 Task: In the sheet Budget Analysis ToolFont size of heading  18 Font style of dataoswald 'Font size of data '9 Alignment of headline & dataAlign center.   Fill color in heading, Red Font color of dataIn the sheet  Attendance Sheet for Weekly Trackingbook
Action: Mouse moved to (93, 539)
Screenshot: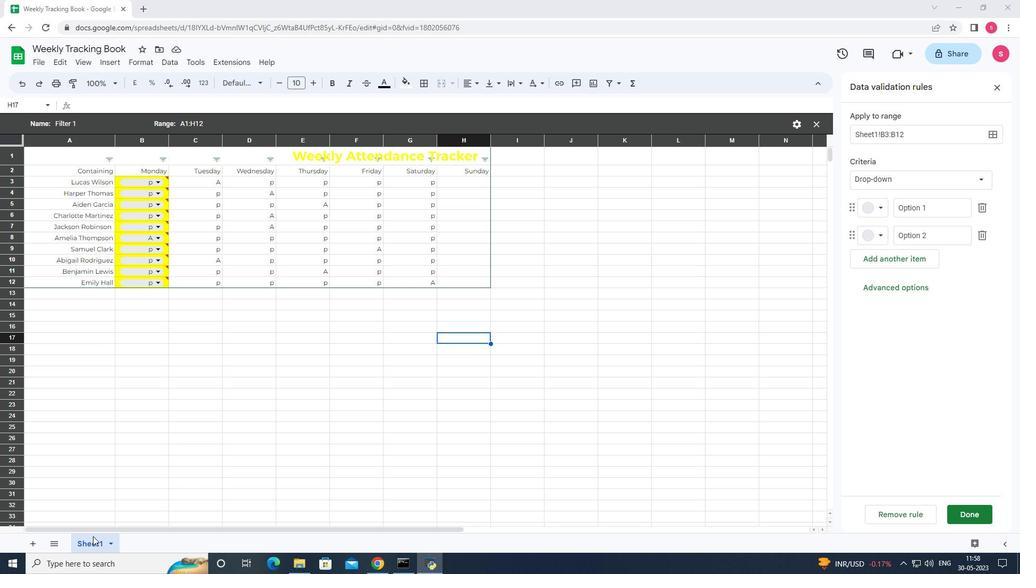 
Action: Mouse pressed left at (93, 539)
Screenshot: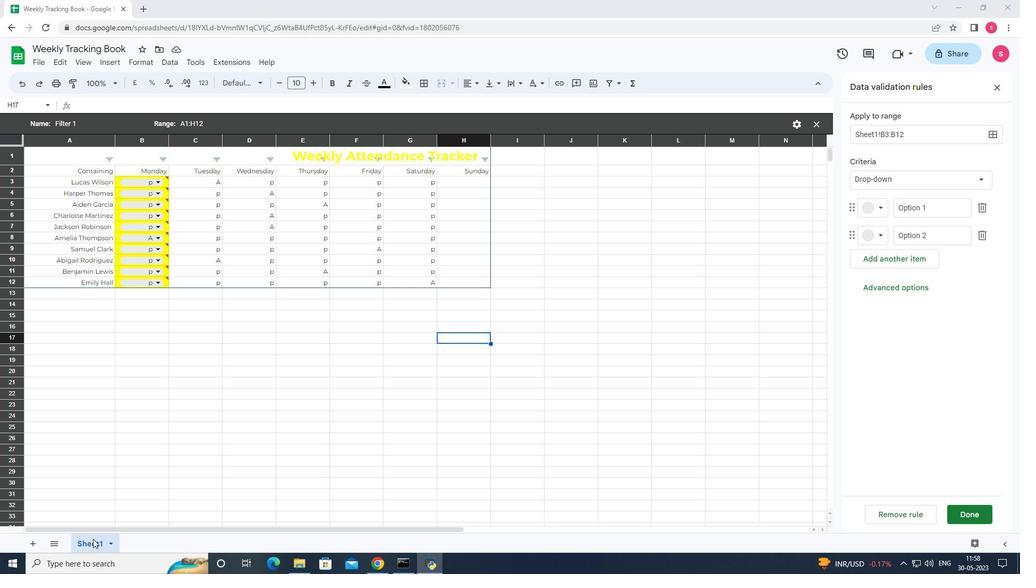 
Action: Mouse moved to (93, 539)
Screenshot: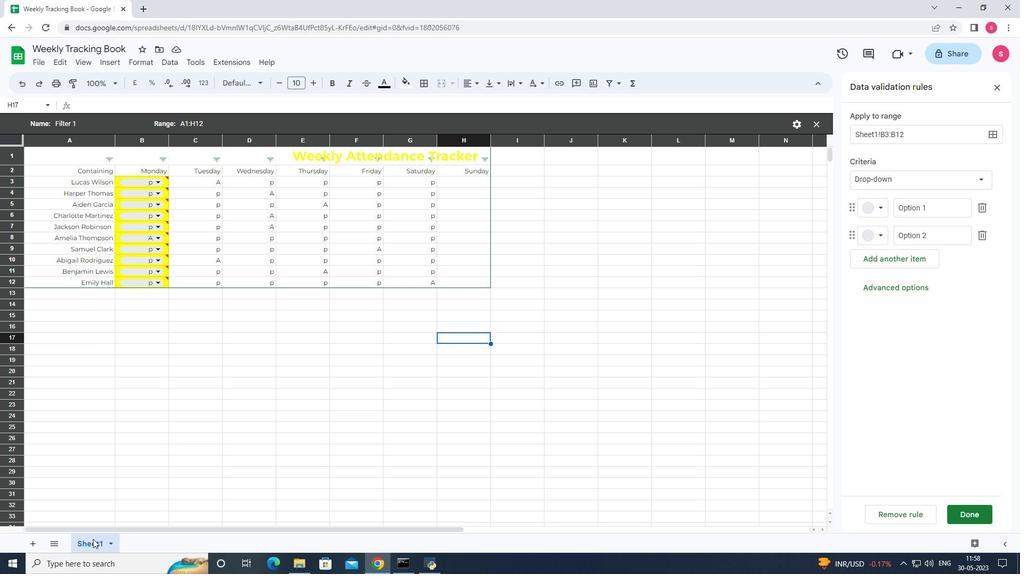 
Action: Mouse pressed left at (93, 539)
Screenshot: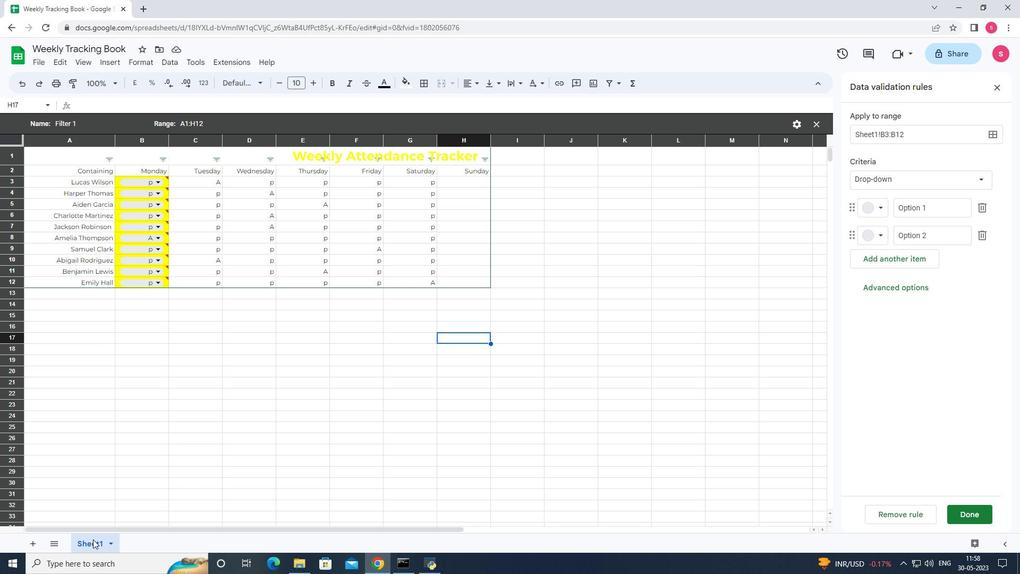 
Action: Mouse pressed left at (93, 539)
Screenshot: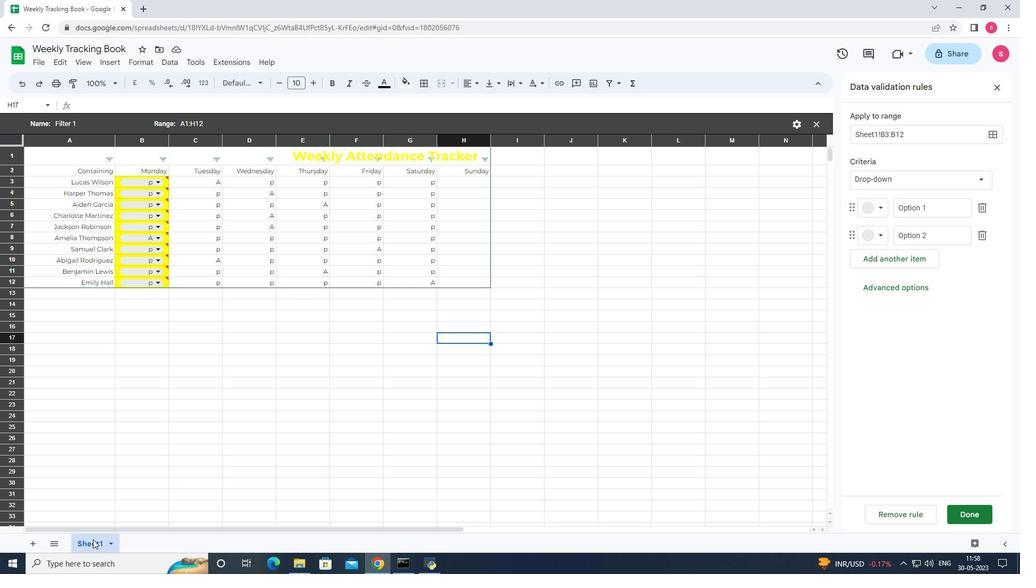 
Action: Key pressed <Key.shift>Budget<Key.space><Key.shift>Analysis<Key.space><Key.shift><Key.shift><Key.shift><Key.shift><Key.shift><Key.shift><Key.shift><Key.shift><Key.shift><Key.shift><Key.shift><Key.shift>Tool<Key.space><Key.shift><Key.enter>
Screenshot: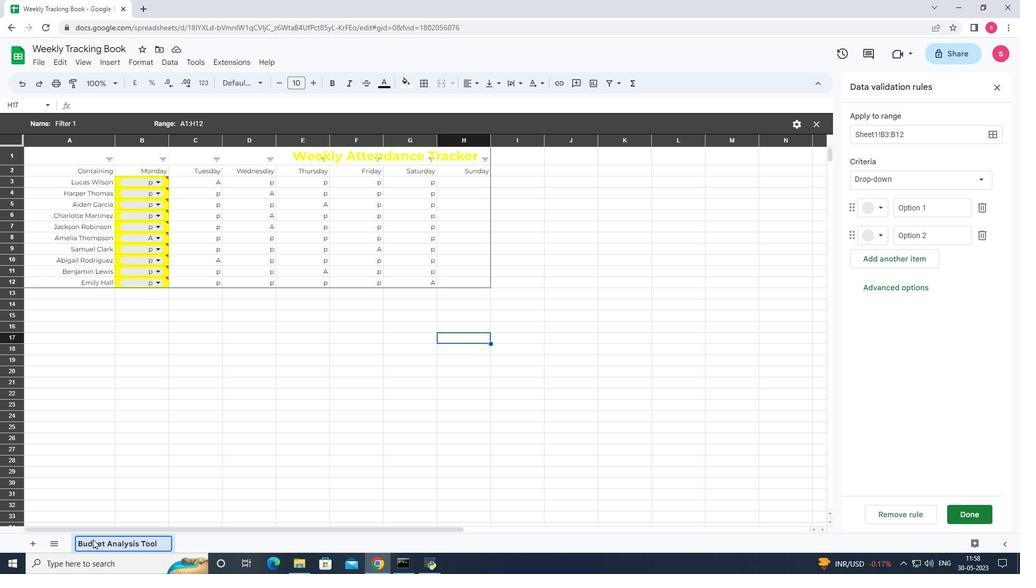 
Action: Mouse moved to (295, 160)
Screenshot: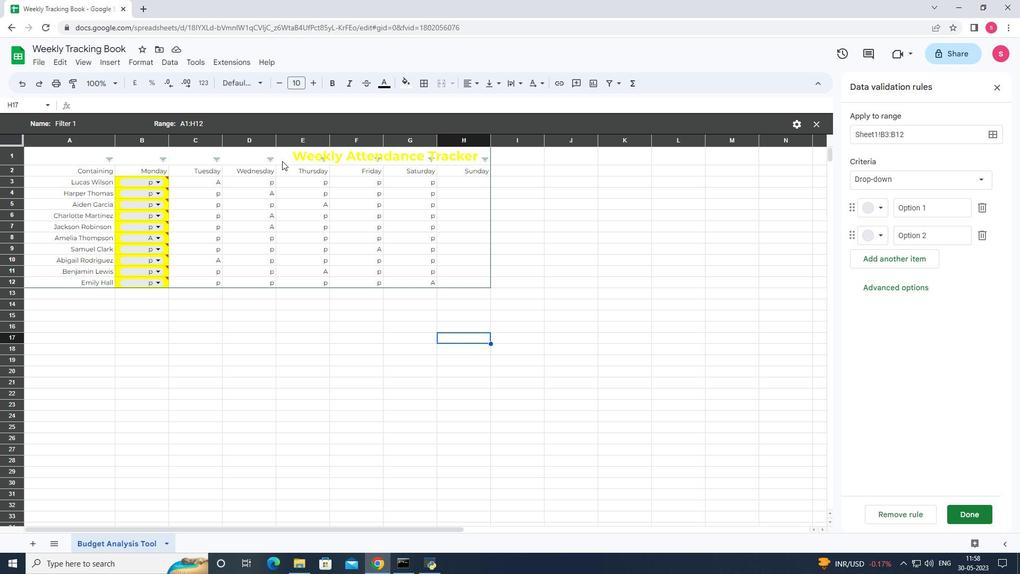 
Action: Mouse pressed left at (295, 160)
Screenshot: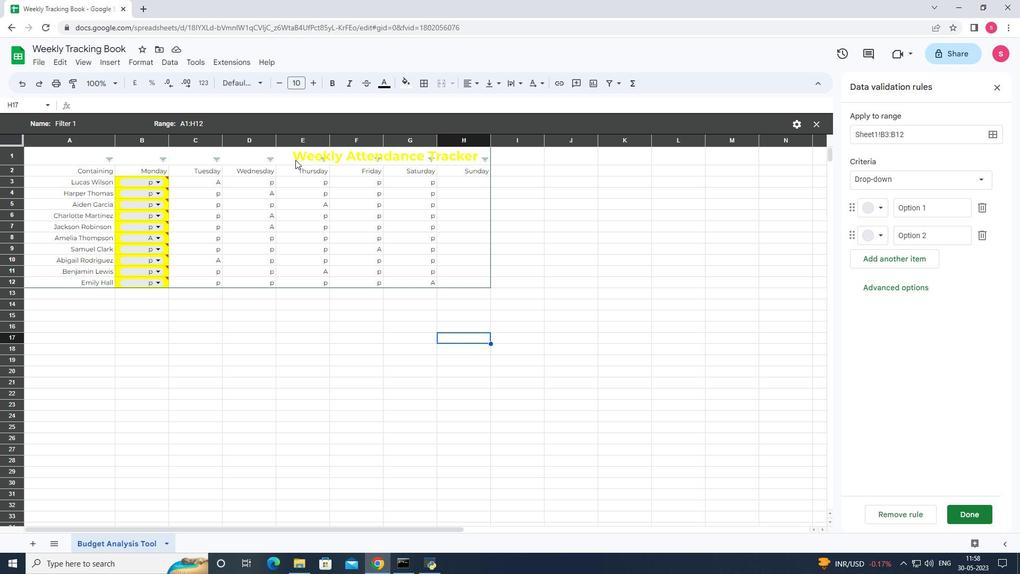 
Action: Mouse moved to (276, 85)
Screenshot: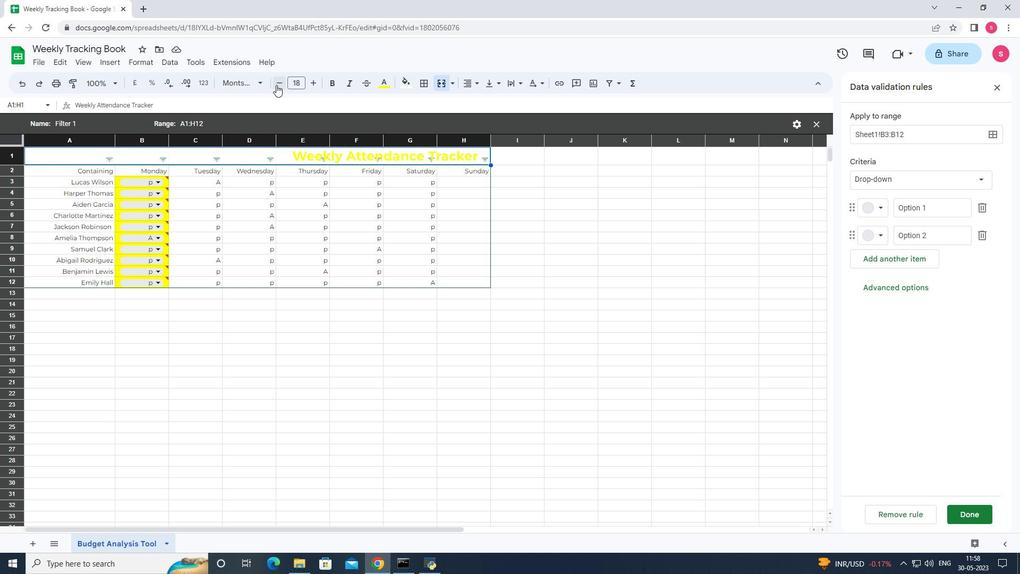 
Action: Mouse pressed left at (276, 85)
Screenshot: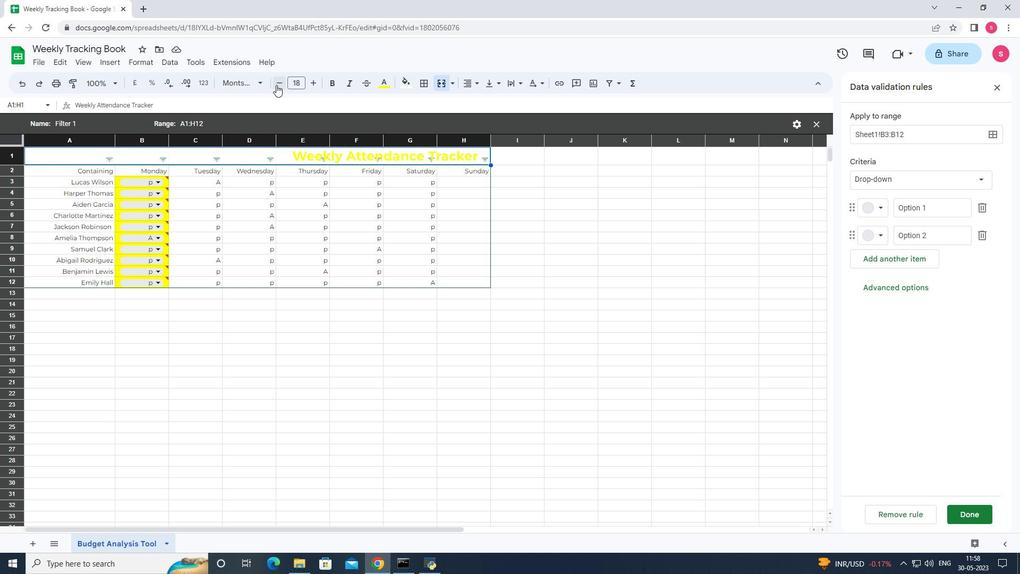
Action: Mouse moved to (312, 82)
Screenshot: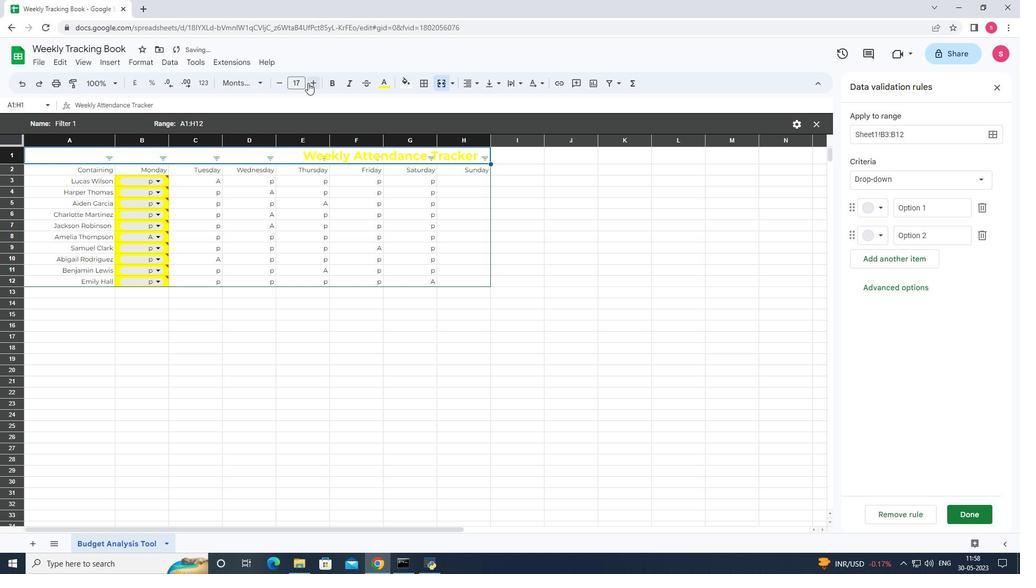 
Action: Mouse pressed left at (312, 82)
Screenshot: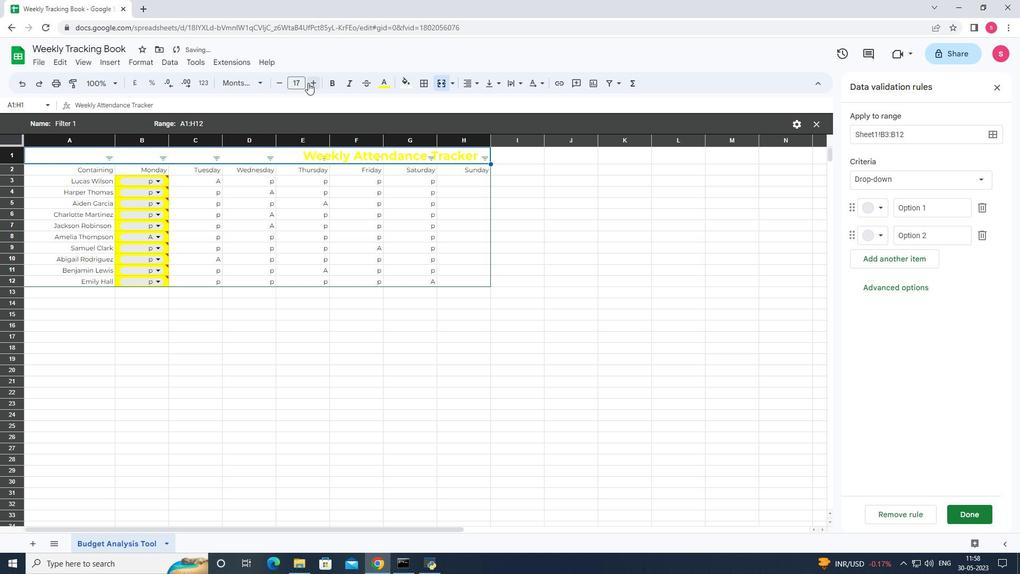 
Action: Mouse moved to (77, 168)
Screenshot: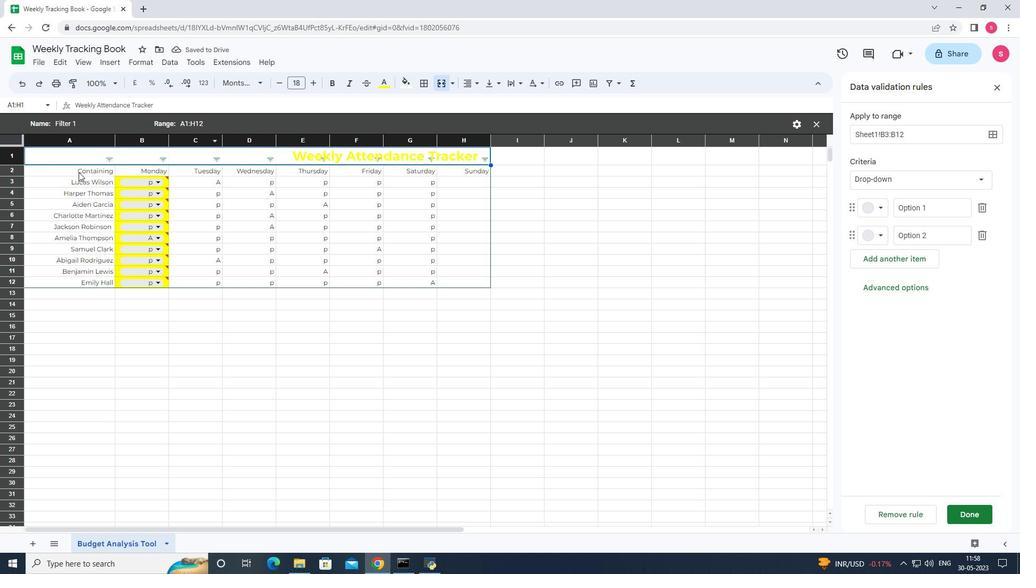 
Action: Mouse pressed left at (77, 168)
Screenshot: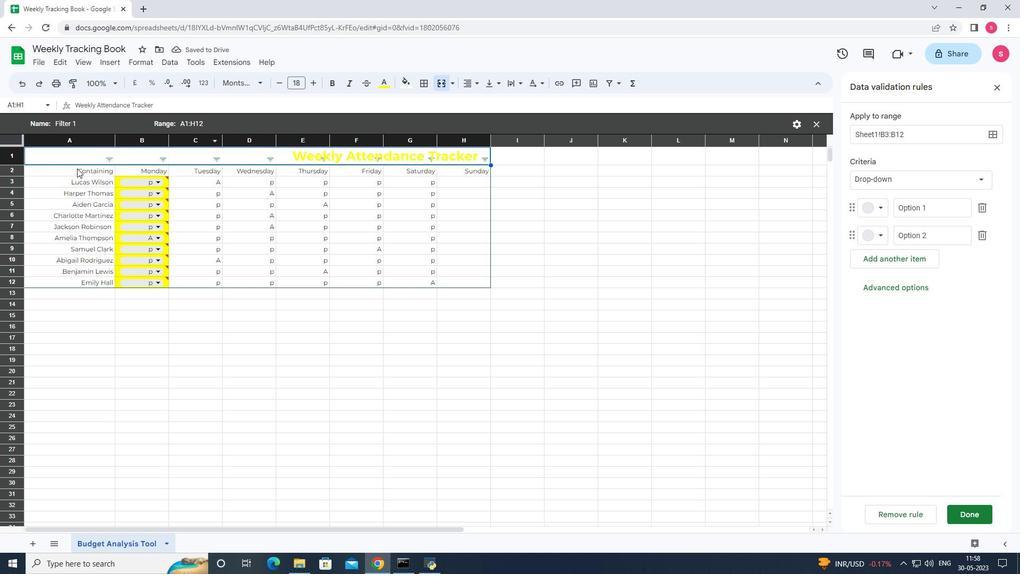 
Action: Mouse moved to (258, 83)
Screenshot: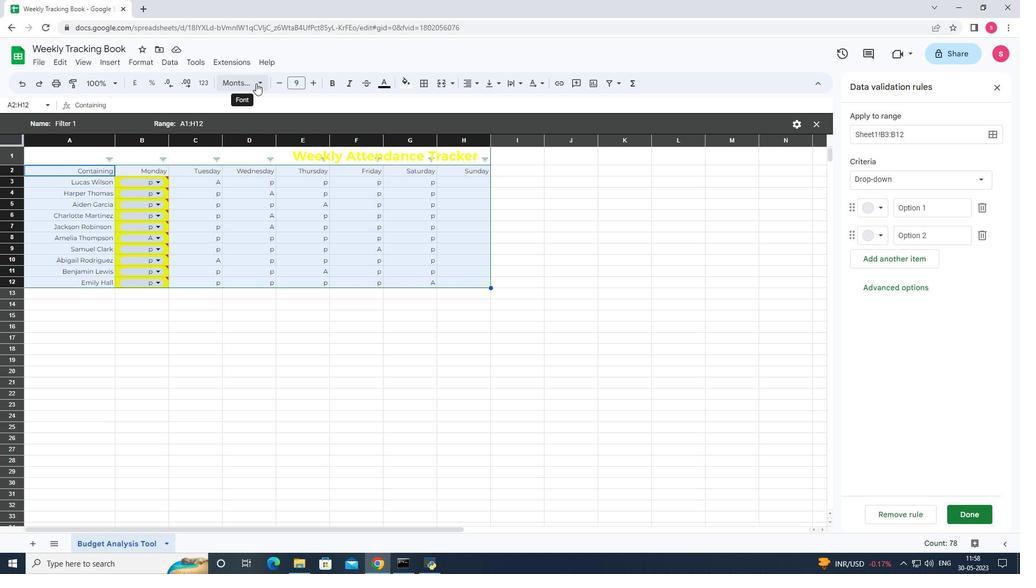 
Action: Mouse pressed left at (258, 83)
Screenshot: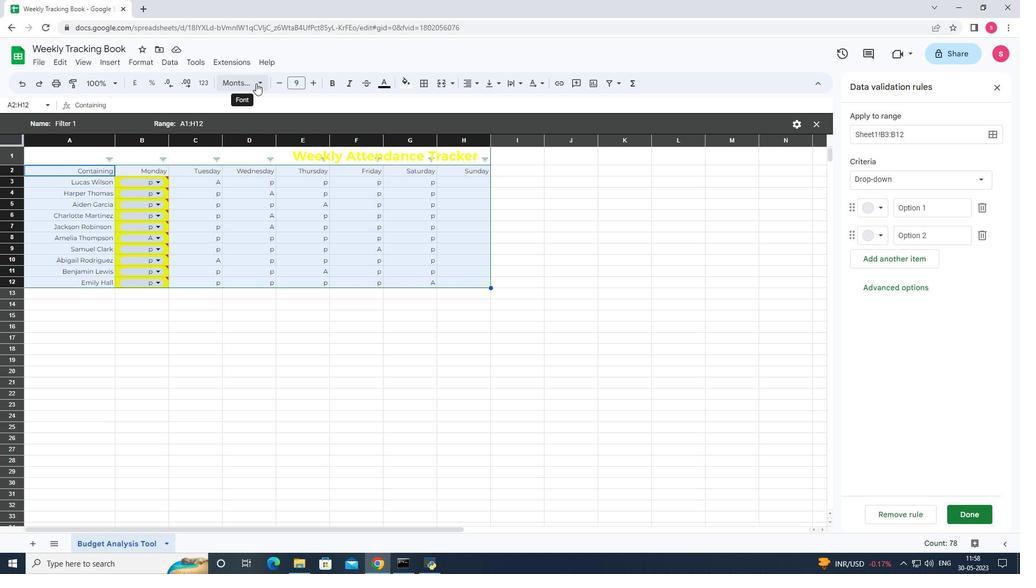 
Action: Mouse moved to (250, 203)
Screenshot: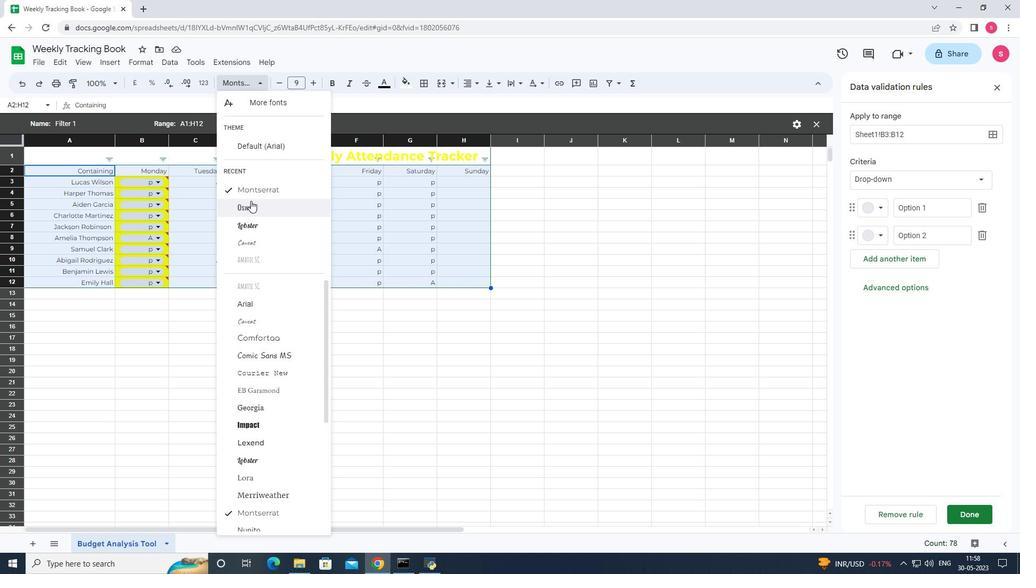 
Action: Mouse pressed left at (250, 203)
Screenshot: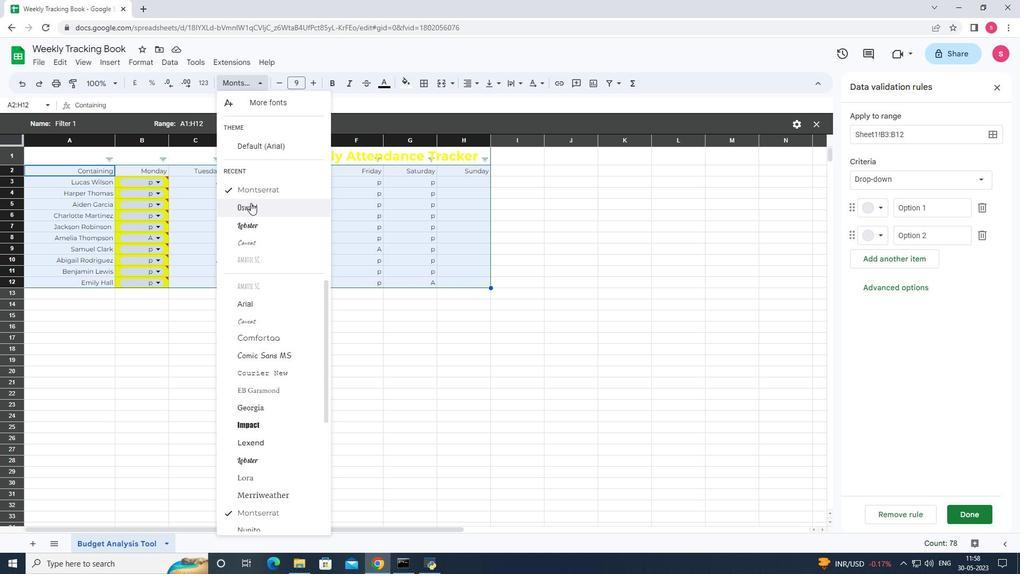 
Action: Mouse moved to (311, 84)
Screenshot: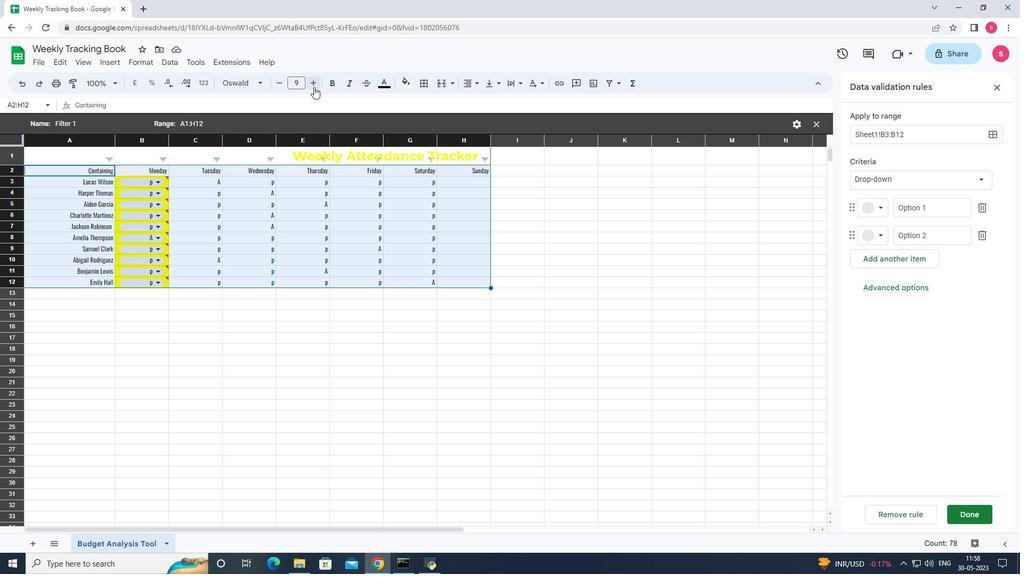 
Action: Mouse pressed left at (311, 84)
Screenshot: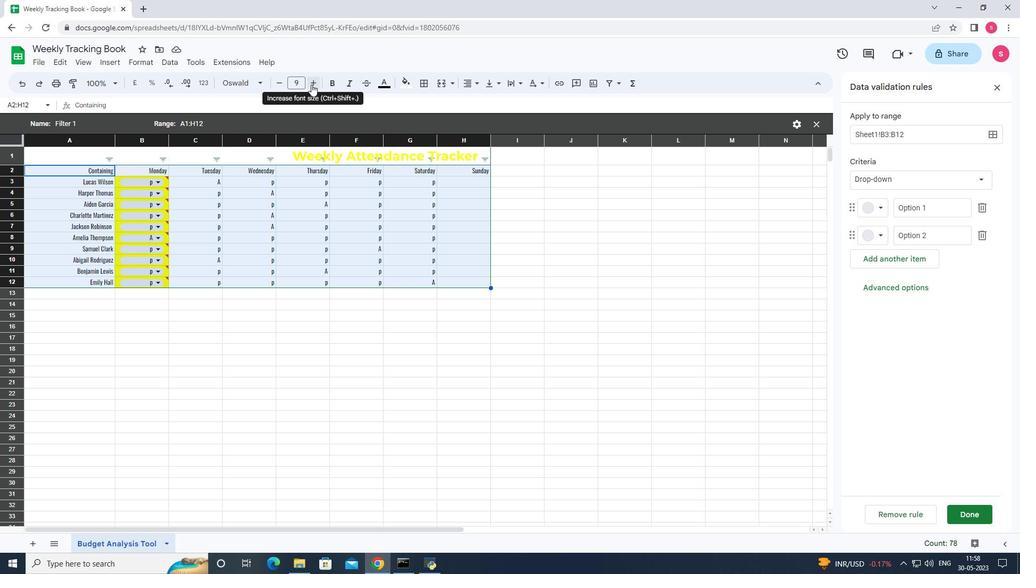 
Action: Mouse moved to (285, 85)
Screenshot: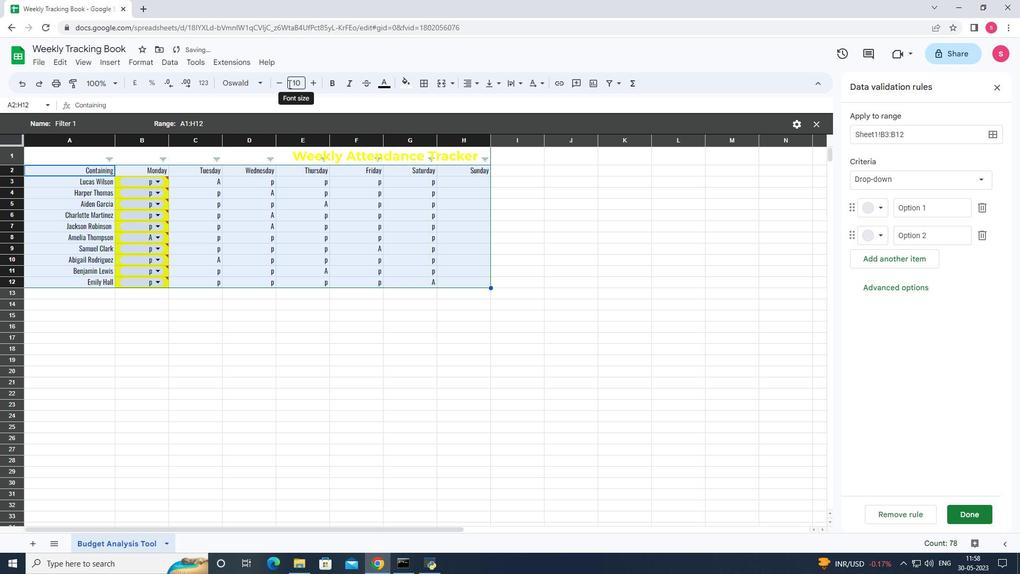 
Action: Mouse pressed left at (285, 85)
Screenshot: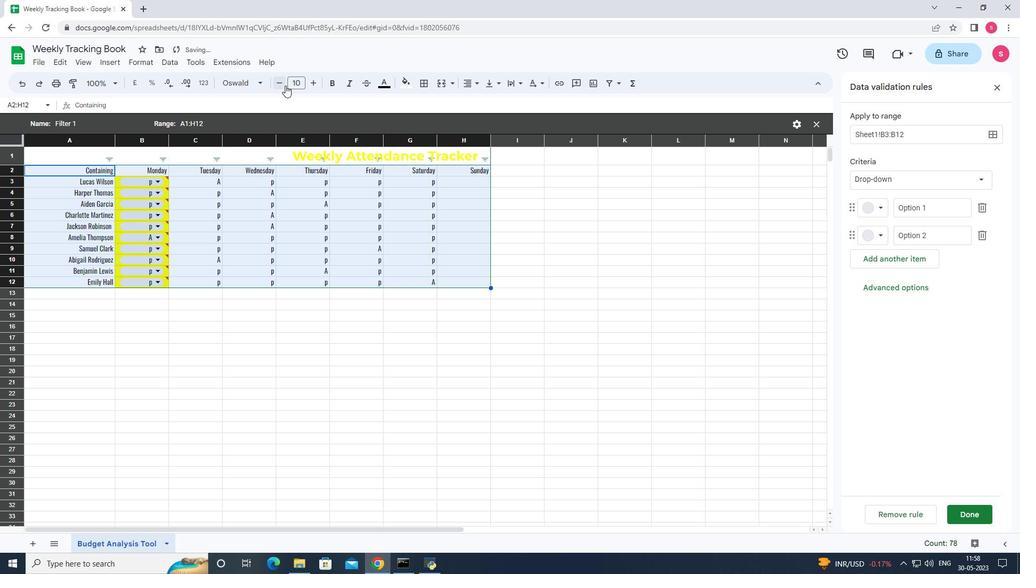 
Action: Mouse moved to (259, 155)
Screenshot: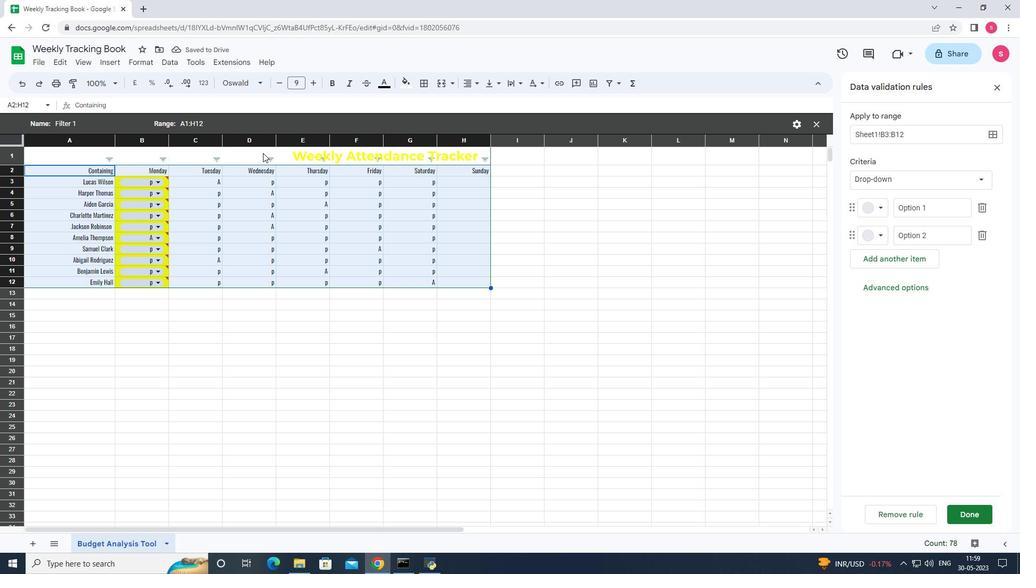 
Action: Mouse pressed left at (259, 155)
Screenshot: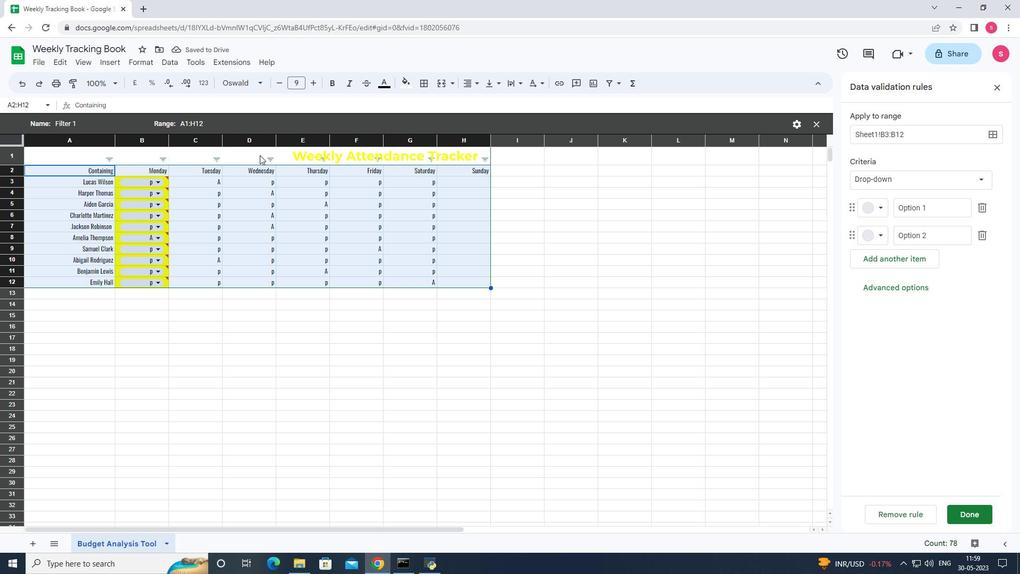 
Action: Mouse moved to (473, 84)
Screenshot: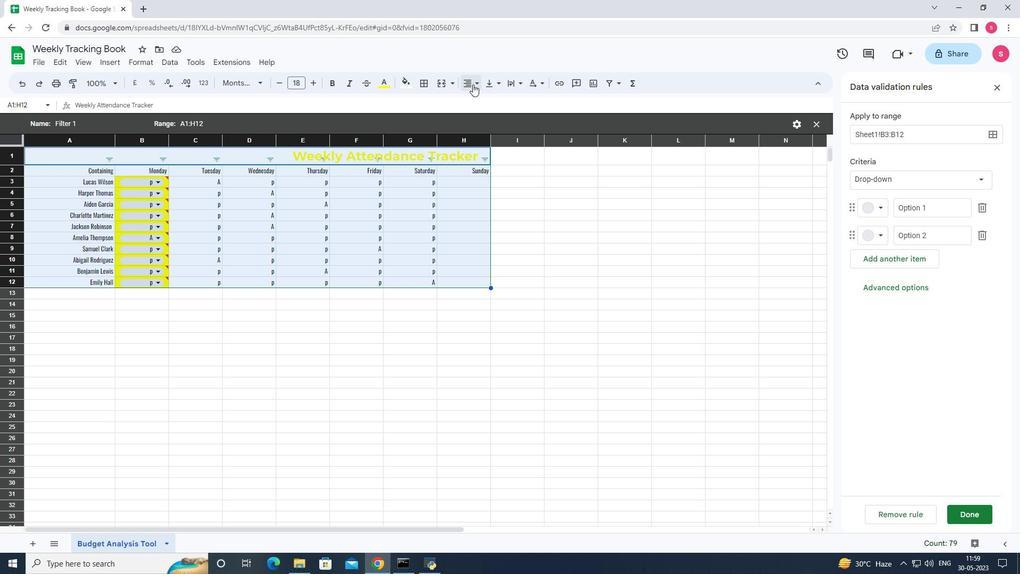 
Action: Mouse pressed left at (473, 84)
Screenshot: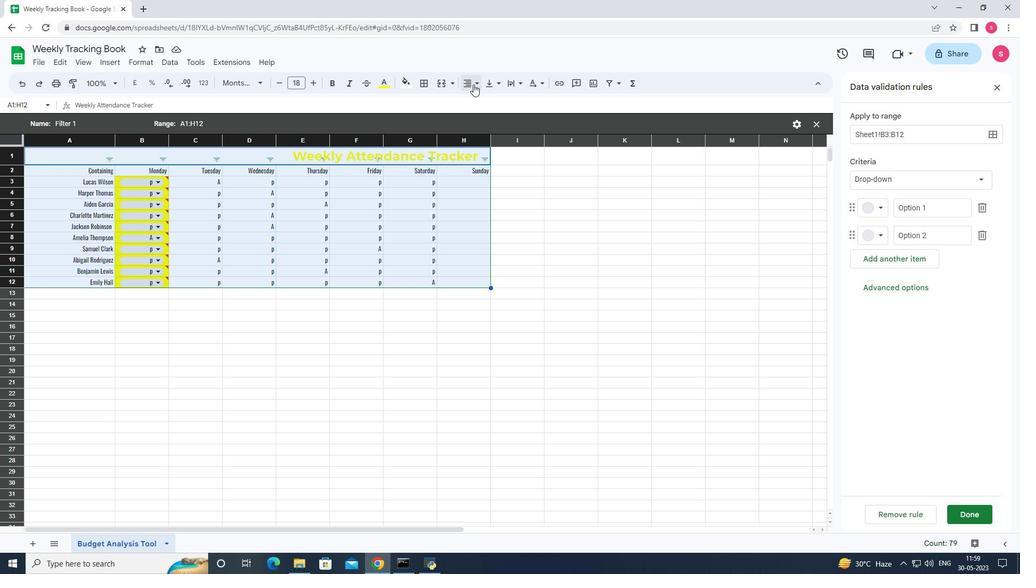 
Action: Mouse moved to (488, 107)
Screenshot: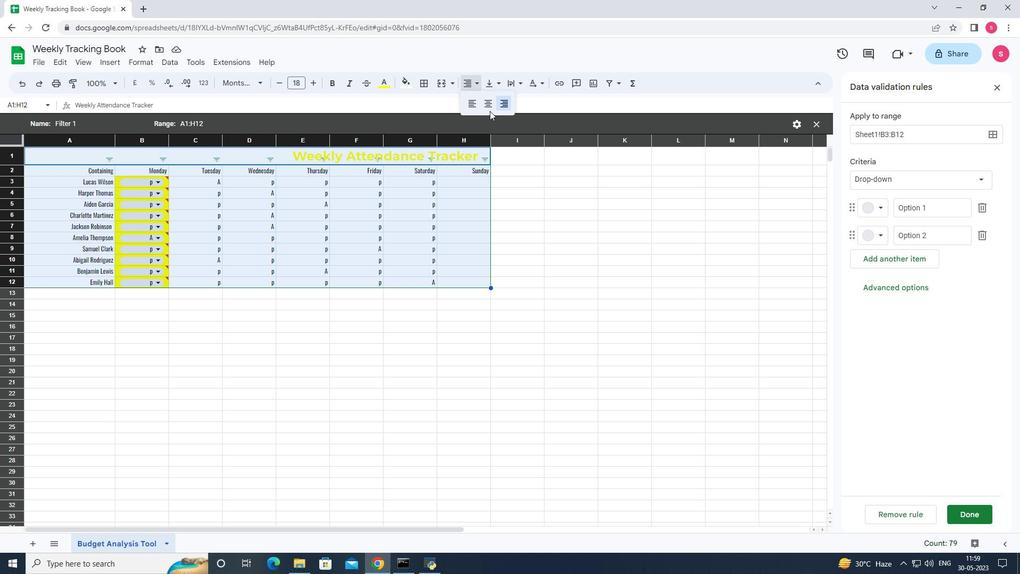 
Action: Mouse pressed left at (488, 107)
Screenshot: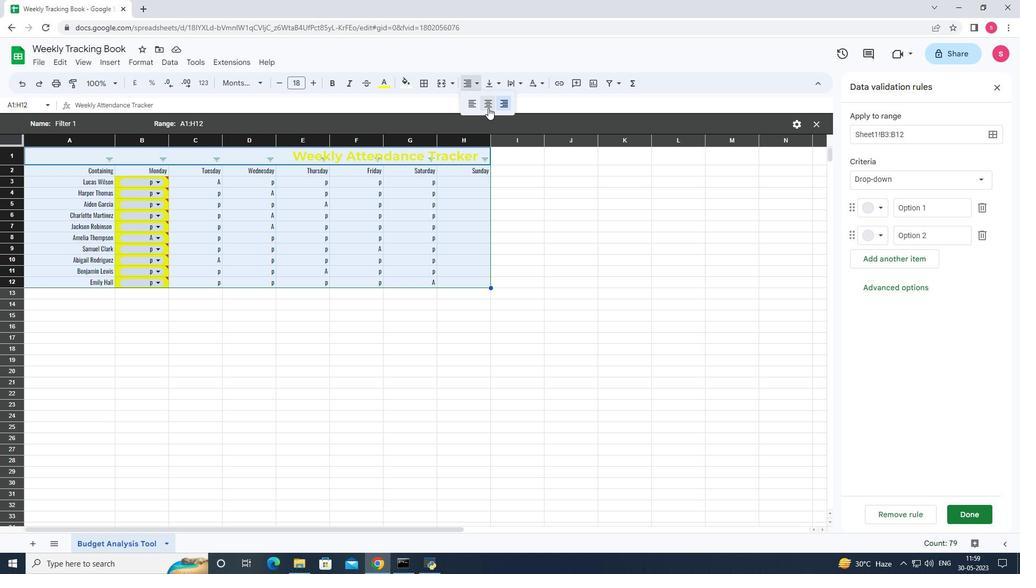 
Action: Mouse moved to (392, 159)
Screenshot: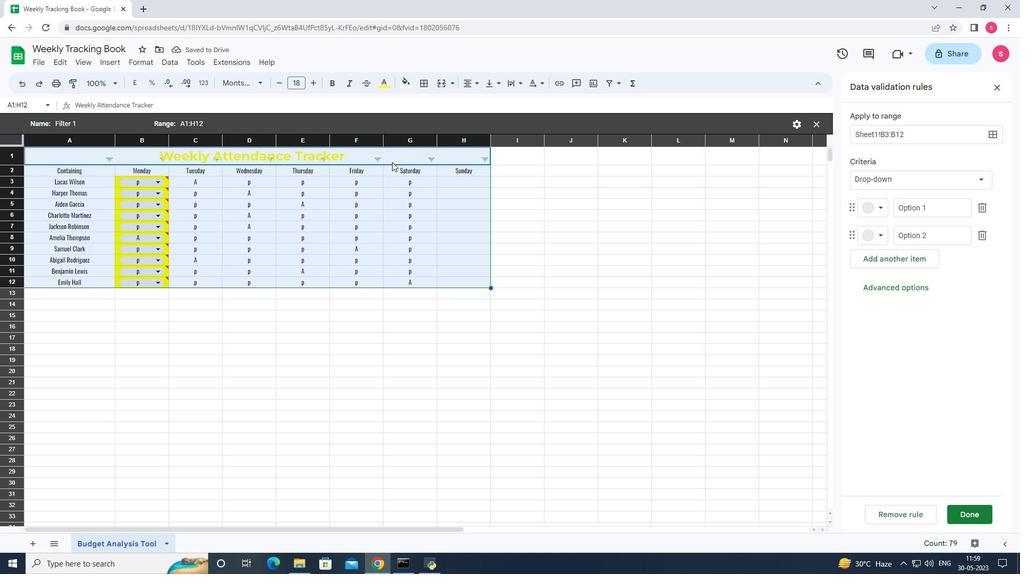 
Action: Mouse pressed left at (392, 159)
Screenshot: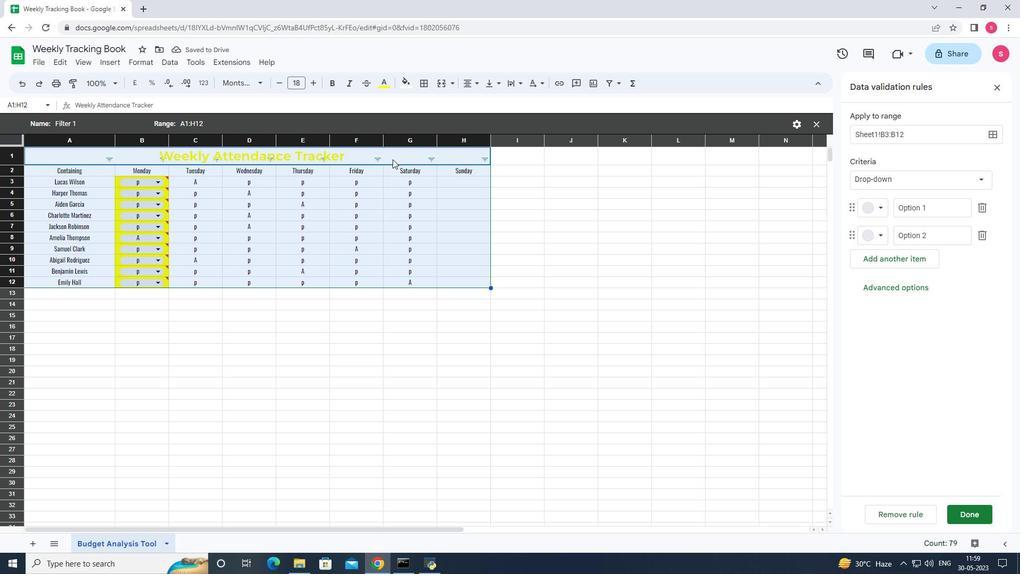 
Action: Mouse moved to (402, 81)
Screenshot: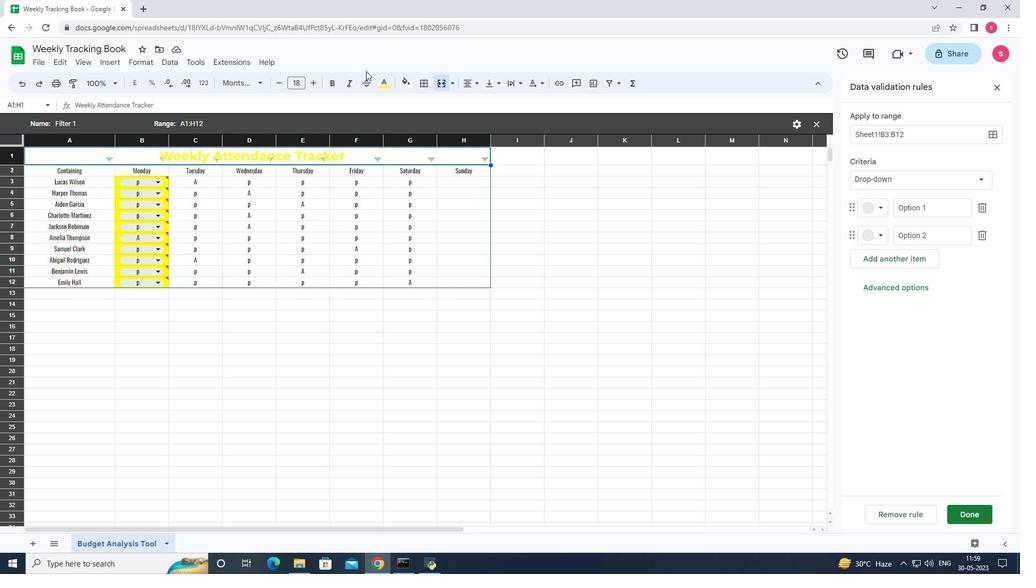 
Action: Mouse pressed left at (402, 81)
Screenshot: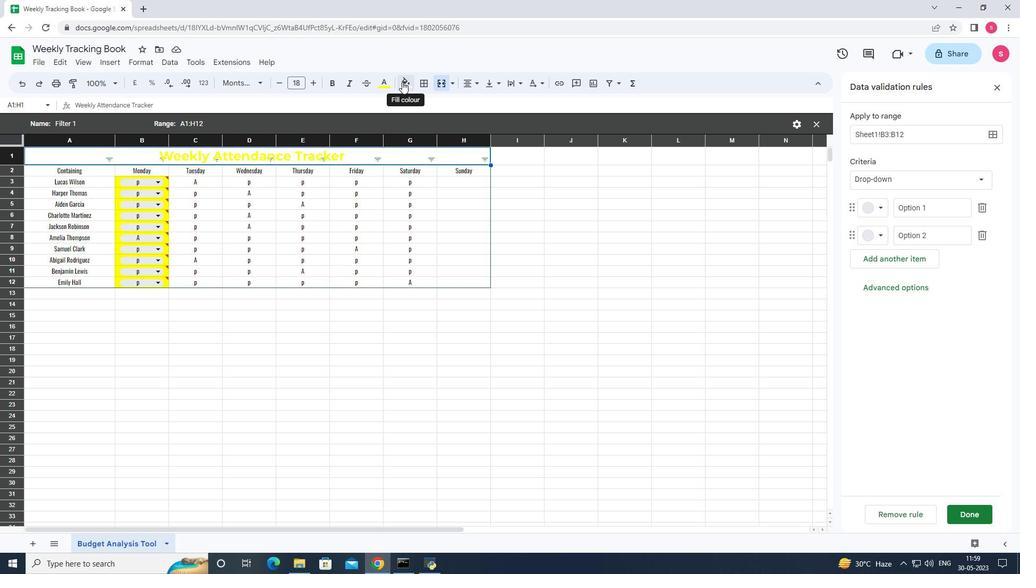 
Action: Mouse moved to (419, 129)
Screenshot: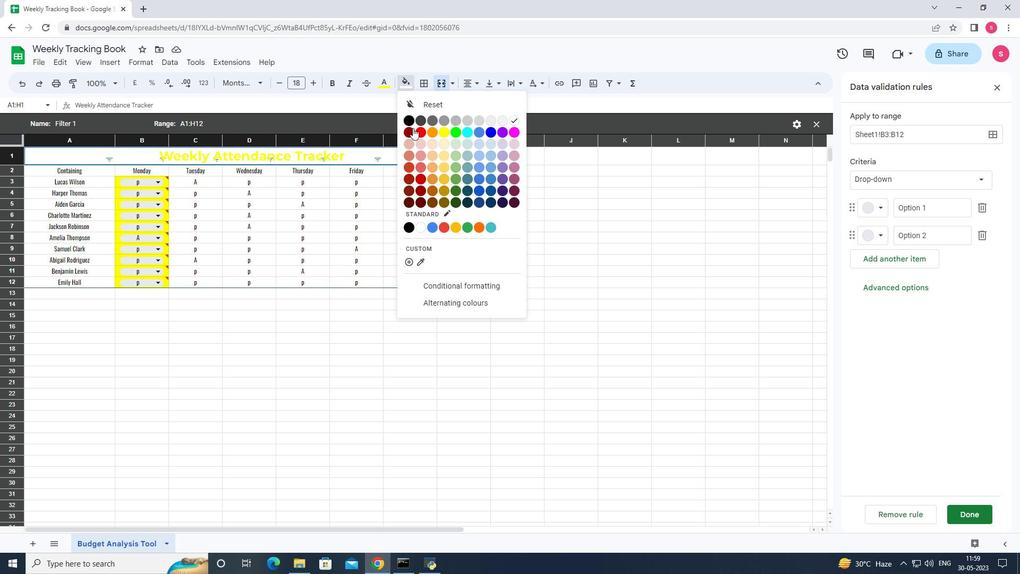 
Action: Mouse pressed left at (419, 129)
Screenshot: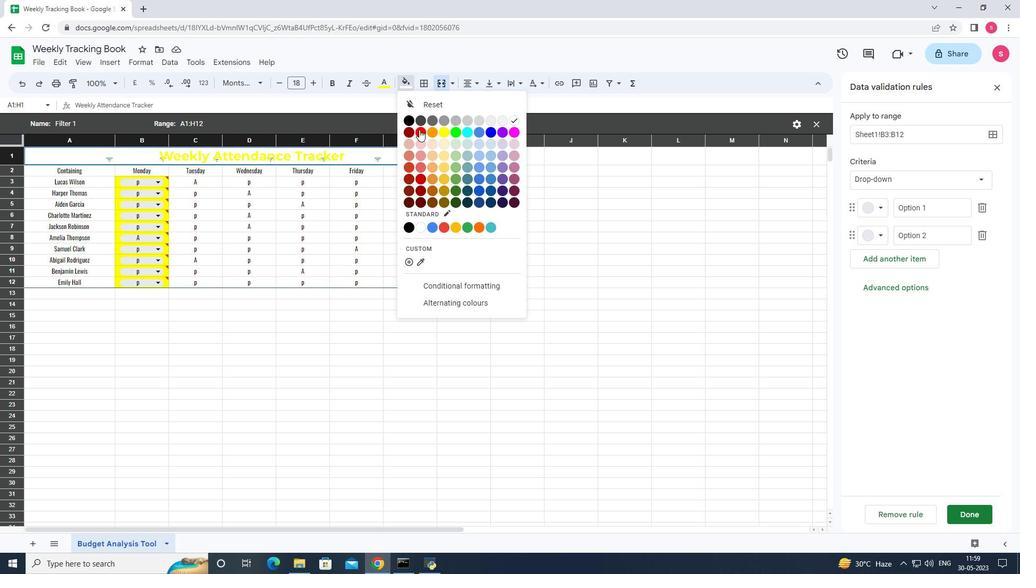 
Action: Mouse moved to (98, 169)
Screenshot: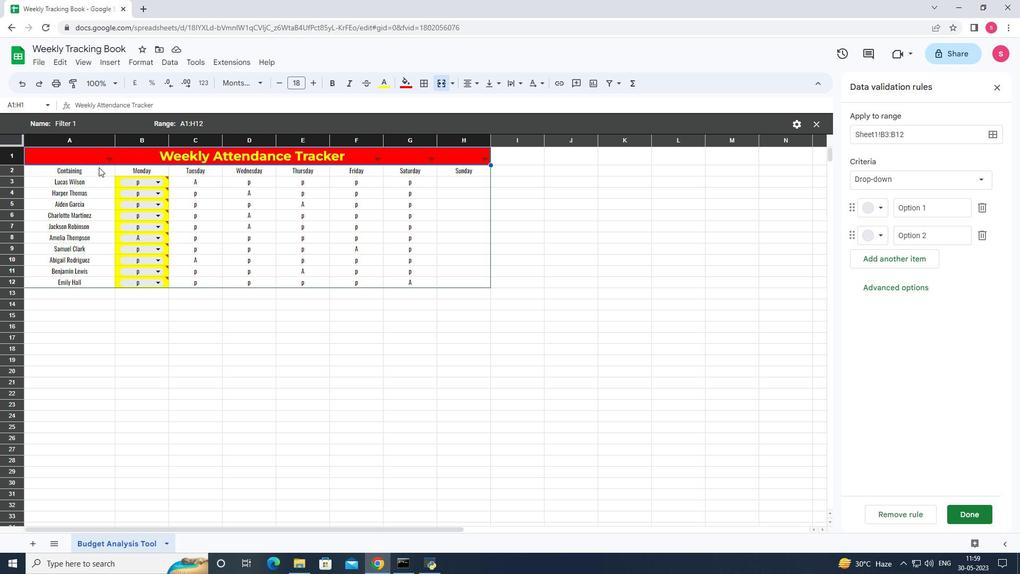 
Action: Mouse pressed left at (98, 169)
Screenshot: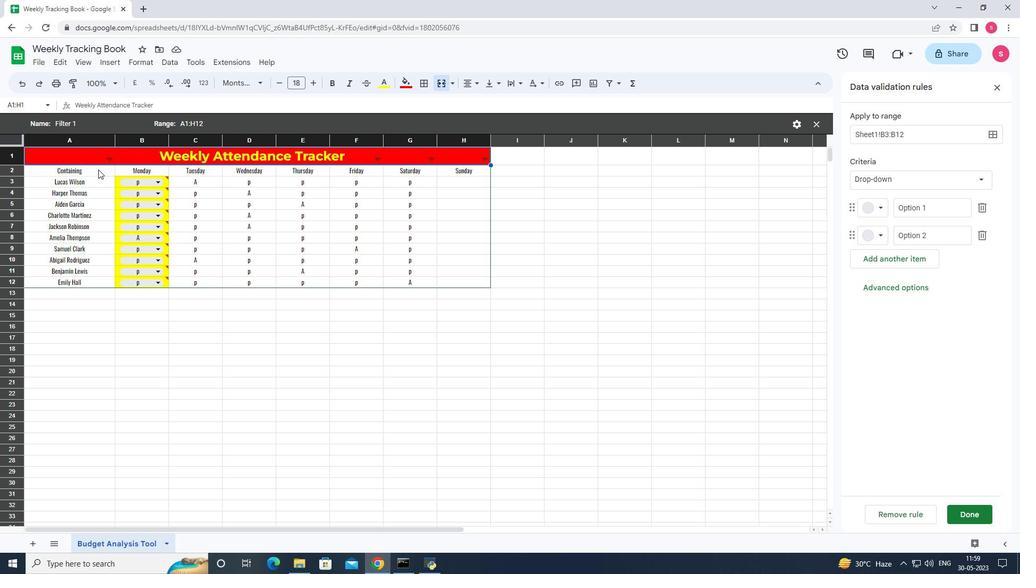 
Action: Mouse moved to (389, 84)
Screenshot: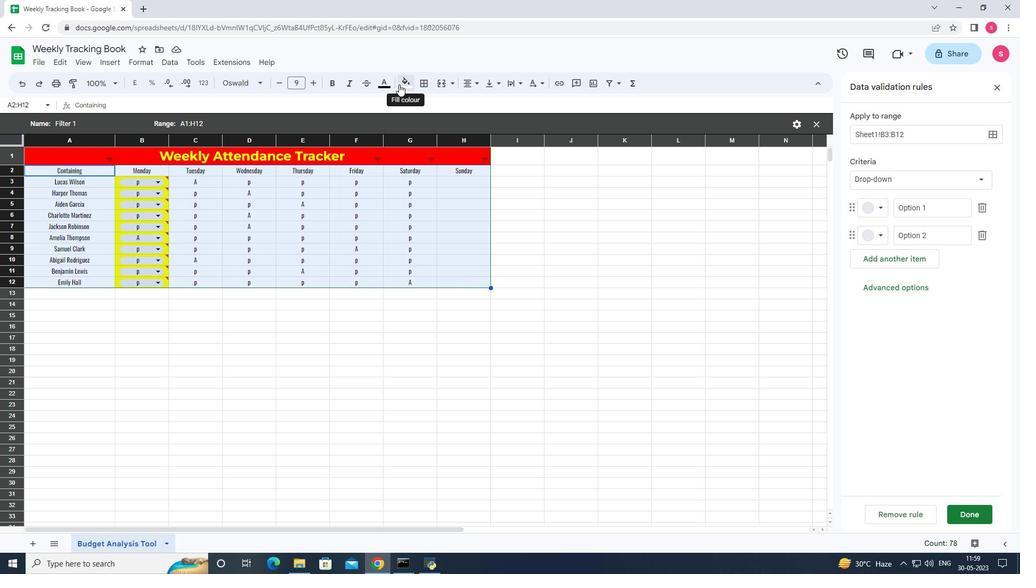 
Action: Mouse pressed left at (389, 84)
Screenshot: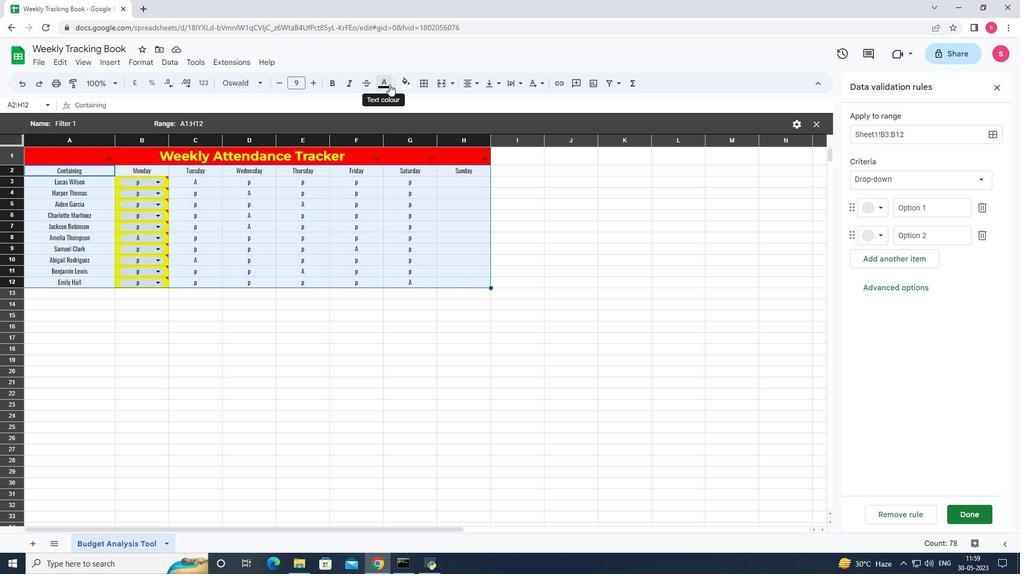 
Action: Mouse moved to (385, 118)
Screenshot: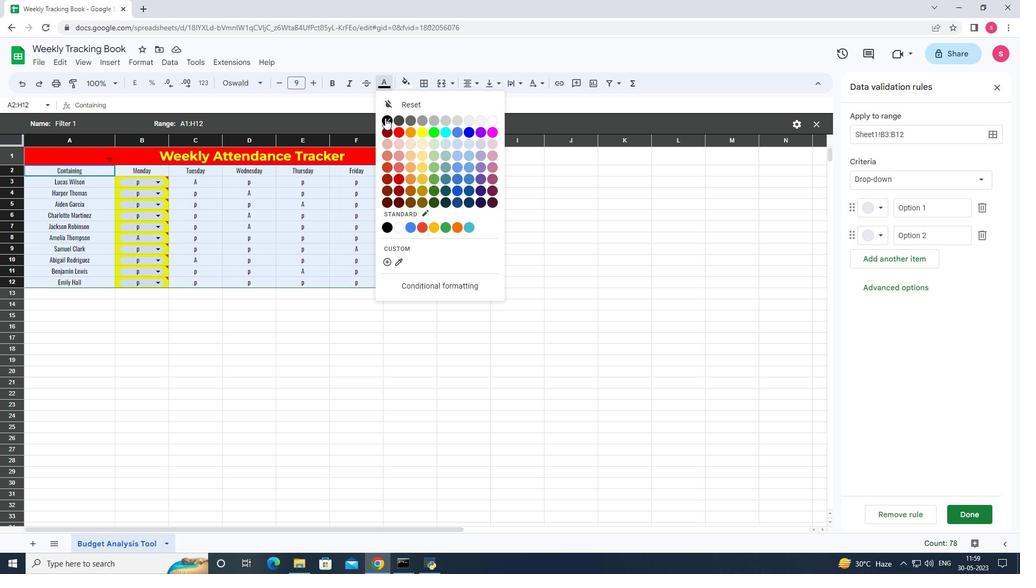 
Action: Mouse pressed left at (385, 118)
Screenshot: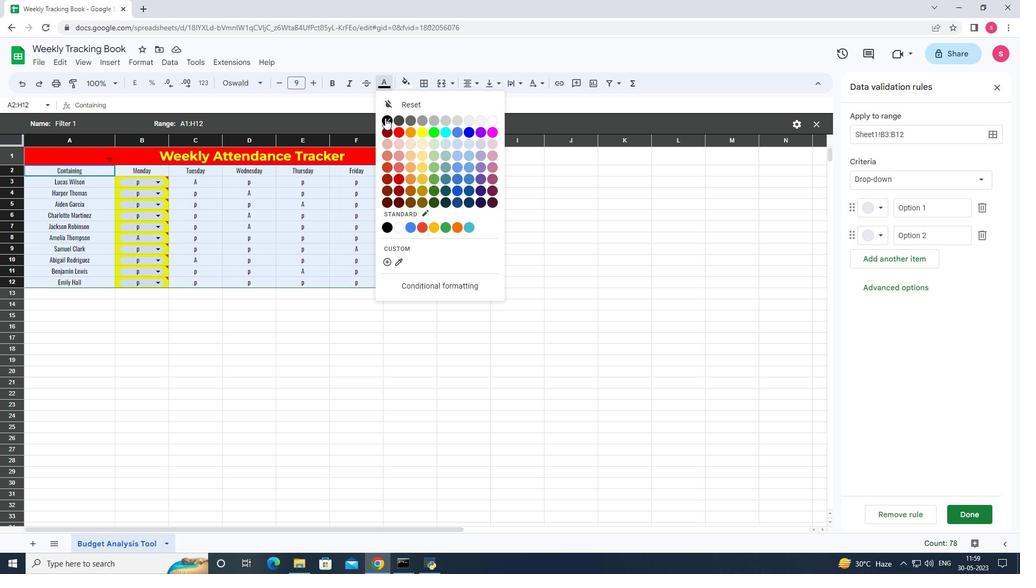 
Action: Mouse moved to (239, 318)
Screenshot: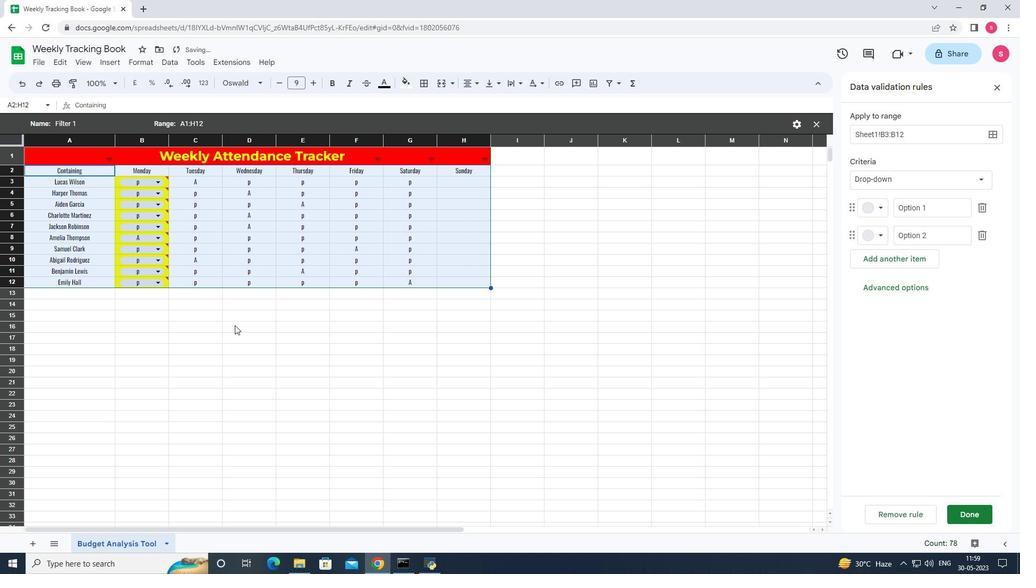 
Action: Mouse pressed left at (239, 318)
Screenshot: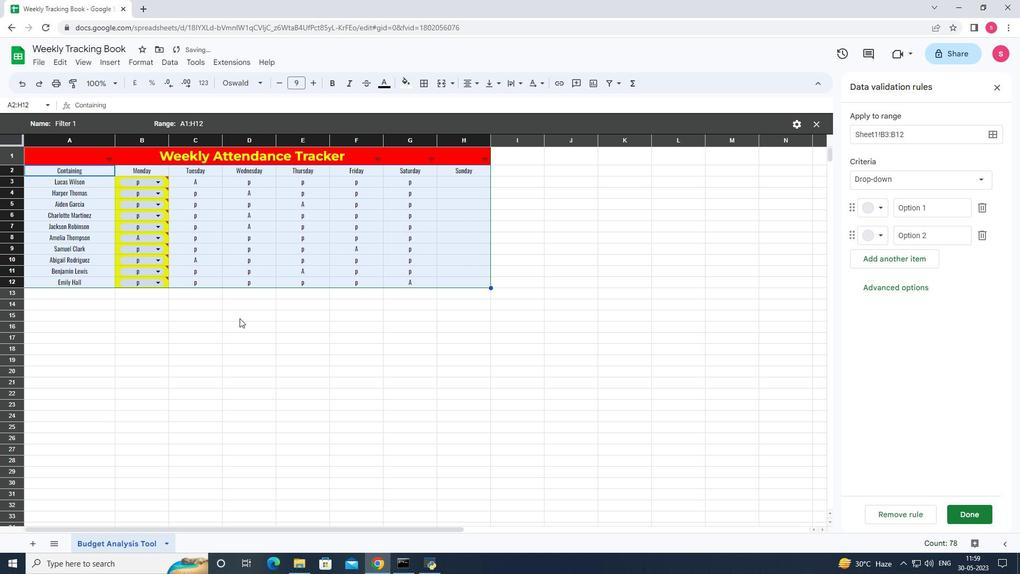 
Action: Mouse moved to (132, 333)
Screenshot: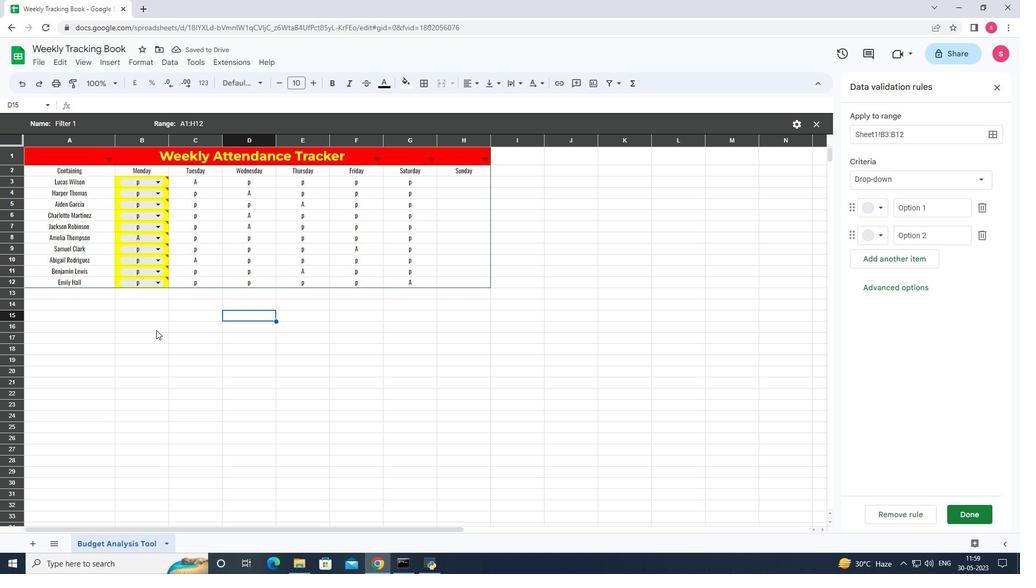
Action: Mouse pressed left at (132, 333)
Screenshot: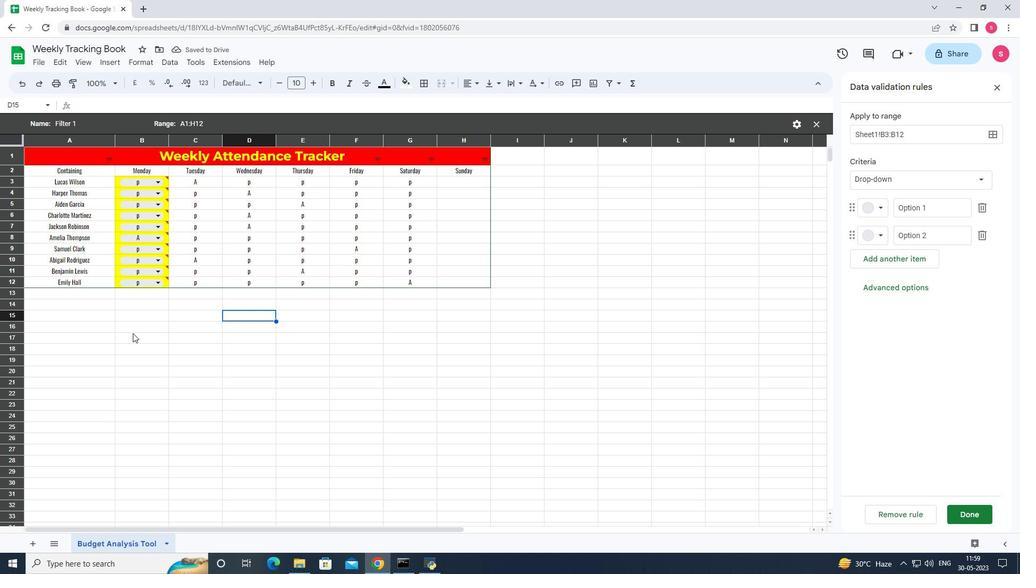 
Action: Mouse moved to (305, 380)
Screenshot: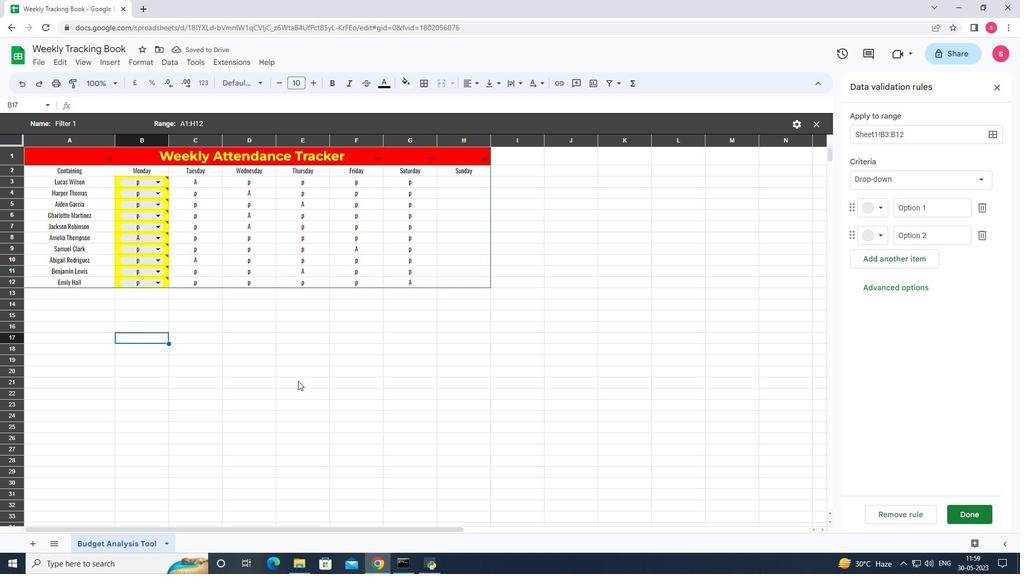 
Action: Mouse pressed left at (305, 380)
Screenshot: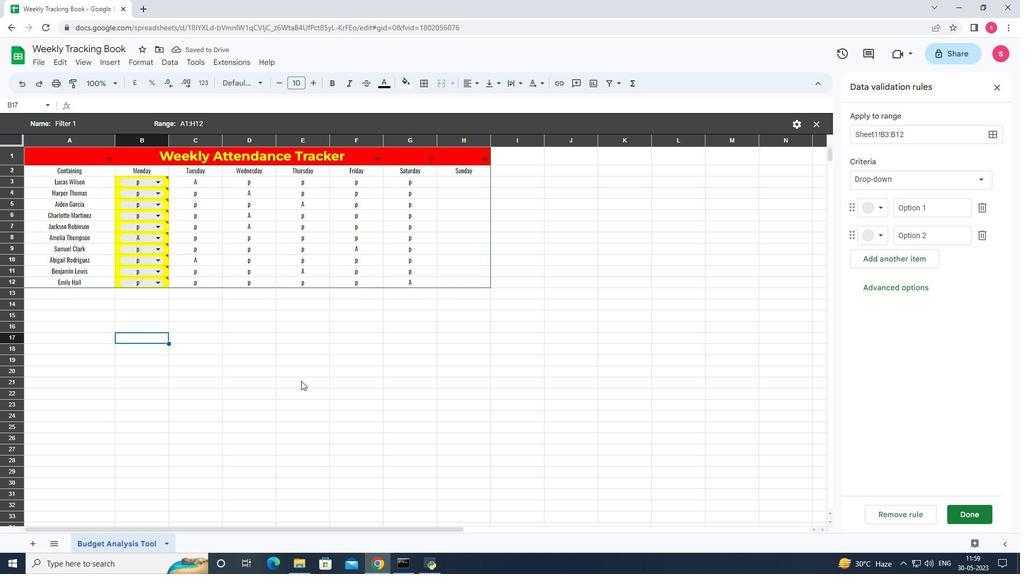 
Action: Key pressed ctrl+S
Screenshot: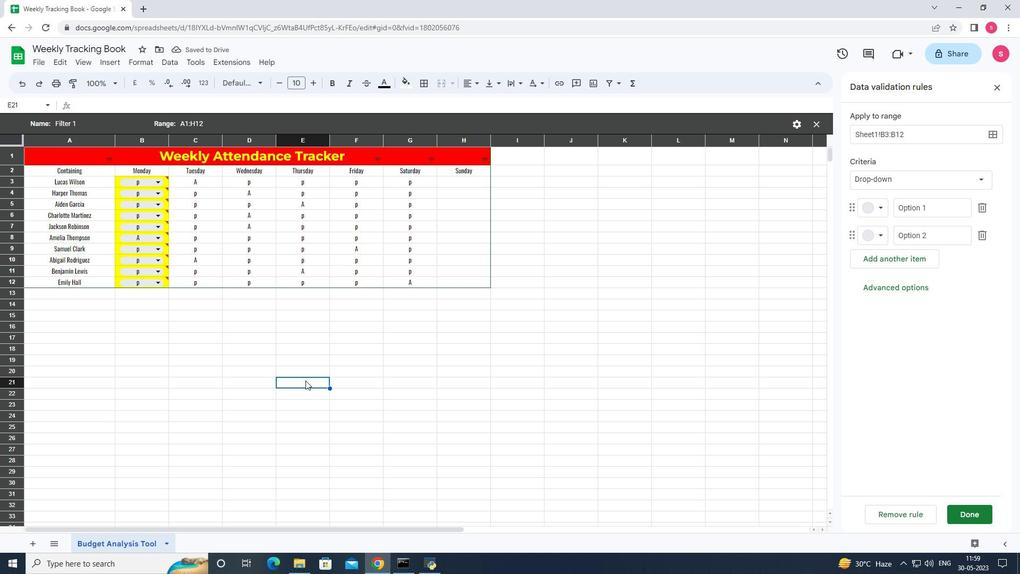 
